 Task: Create a rule from the Routing list, Task moved to a section -> Set Priority in the project AgileHive , set the section as To-Do and set the priority of the task as  High
Action: Mouse moved to (1267, 112)
Screenshot: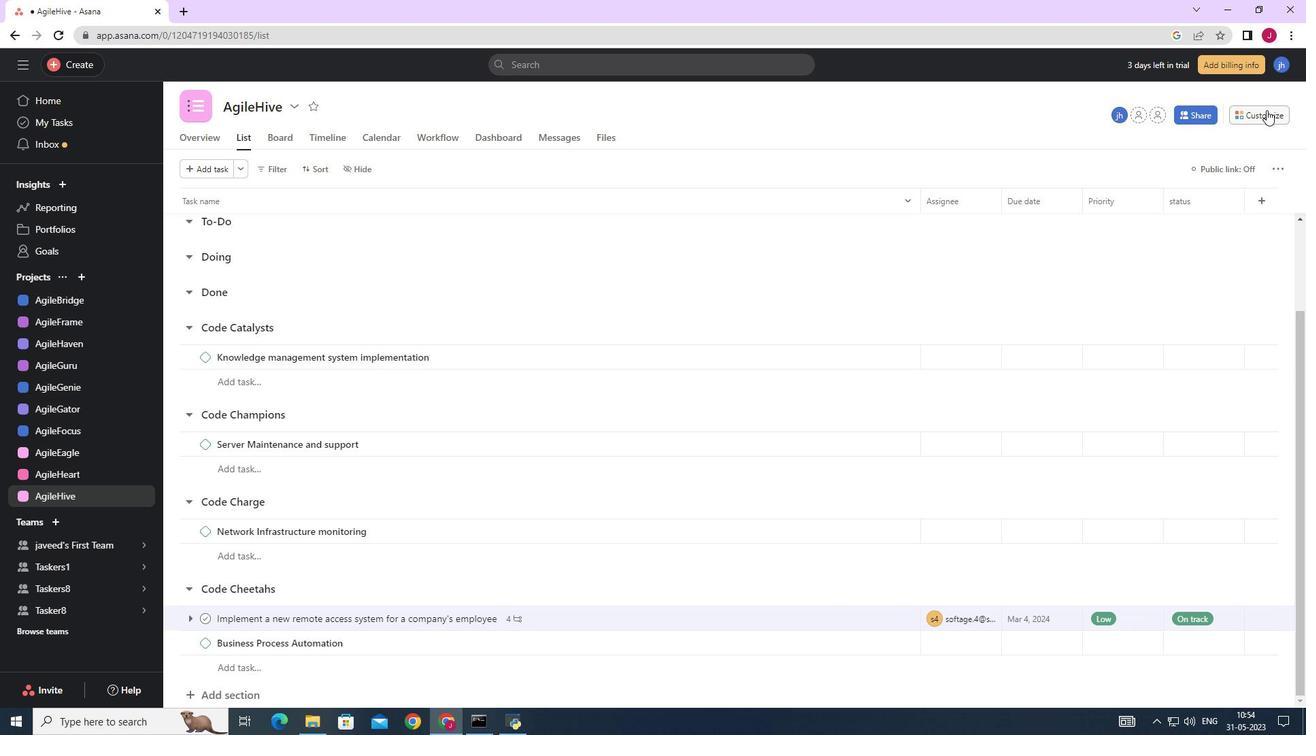 
Action: Mouse pressed left at (1267, 112)
Screenshot: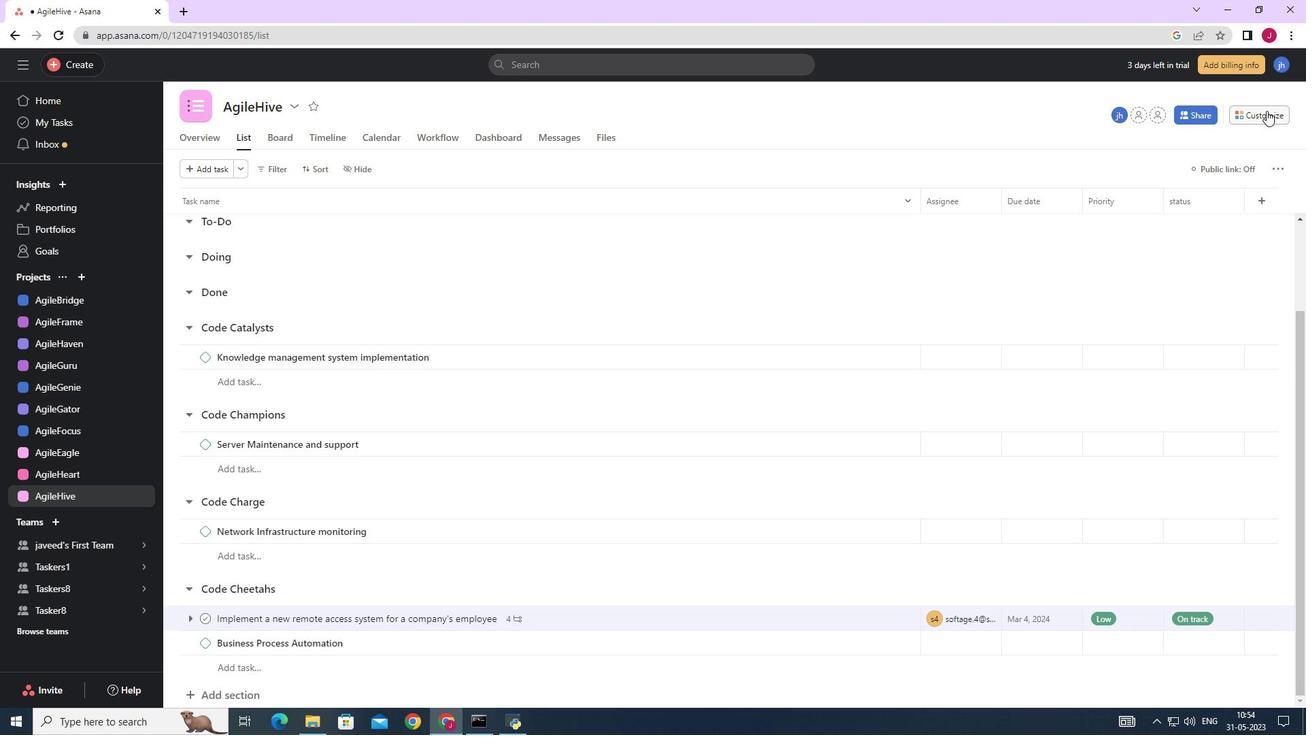 
Action: Mouse moved to (1029, 298)
Screenshot: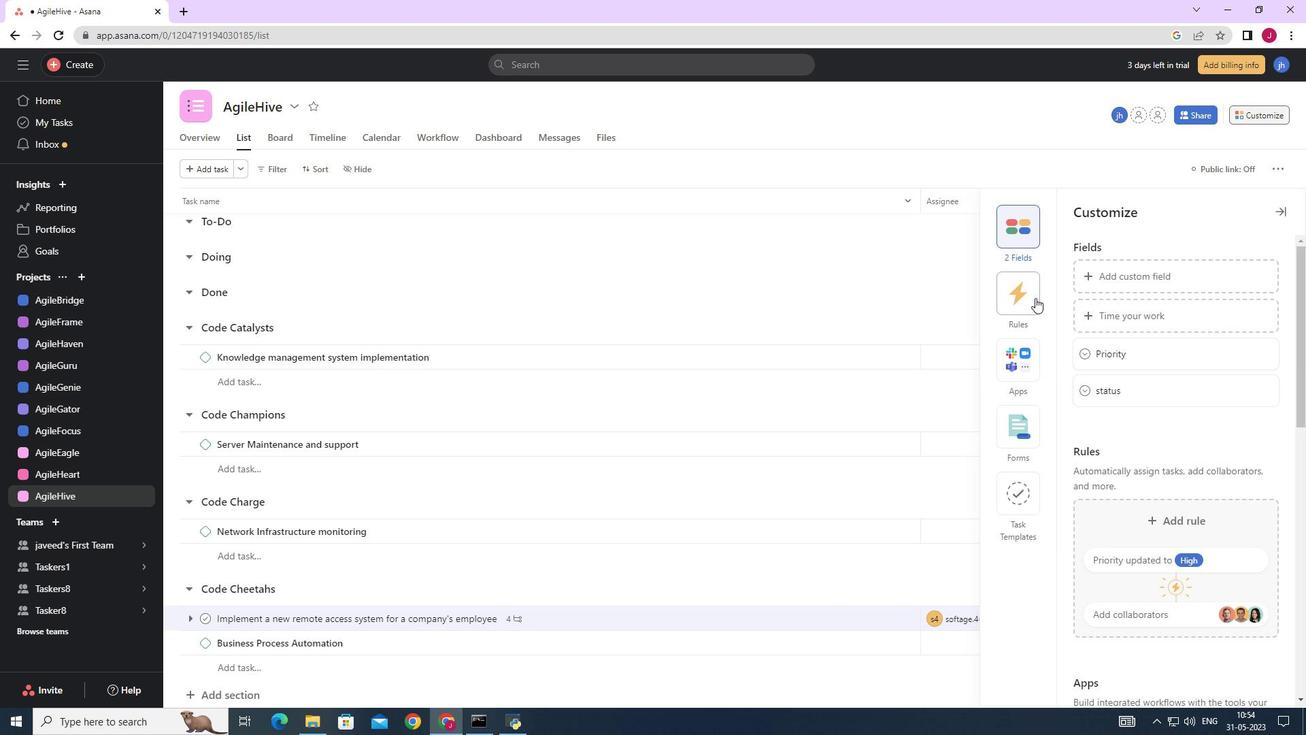 
Action: Mouse pressed left at (1029, 298)
Screenshot: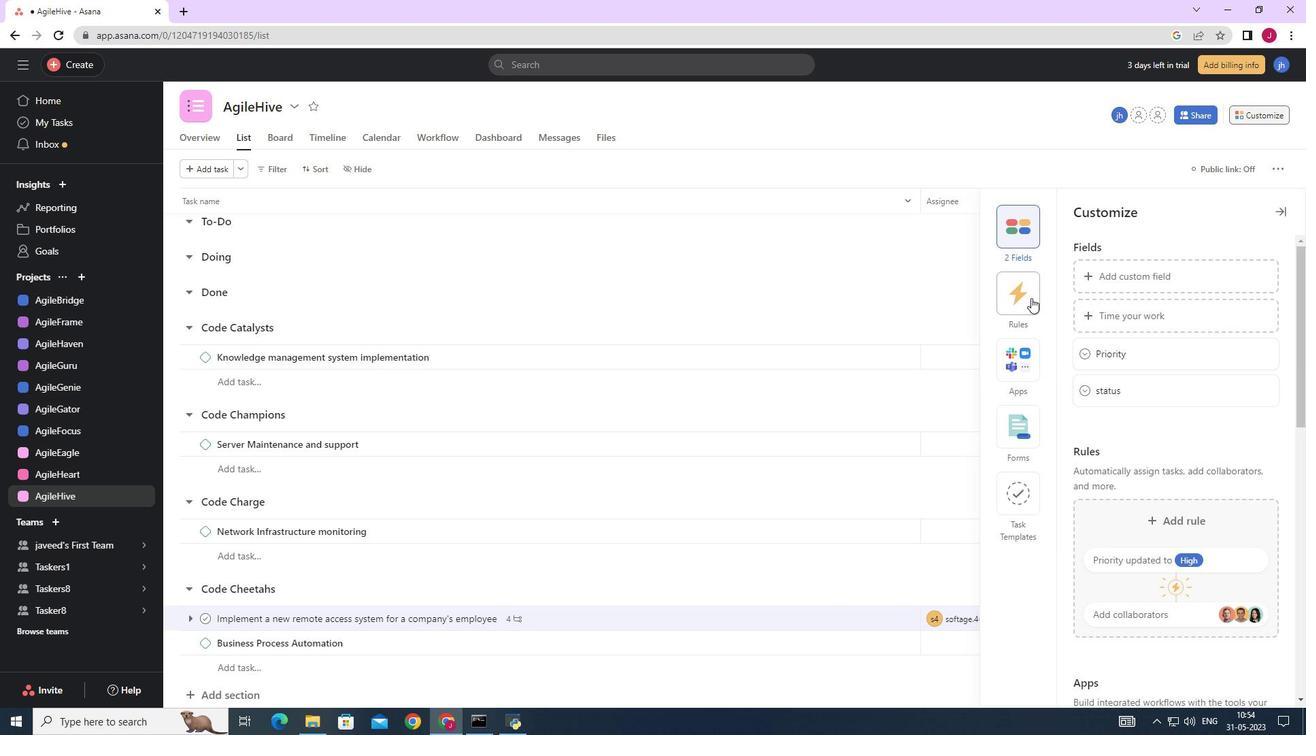 
Action: Mouse moved to (1150, 315)
Screenshot: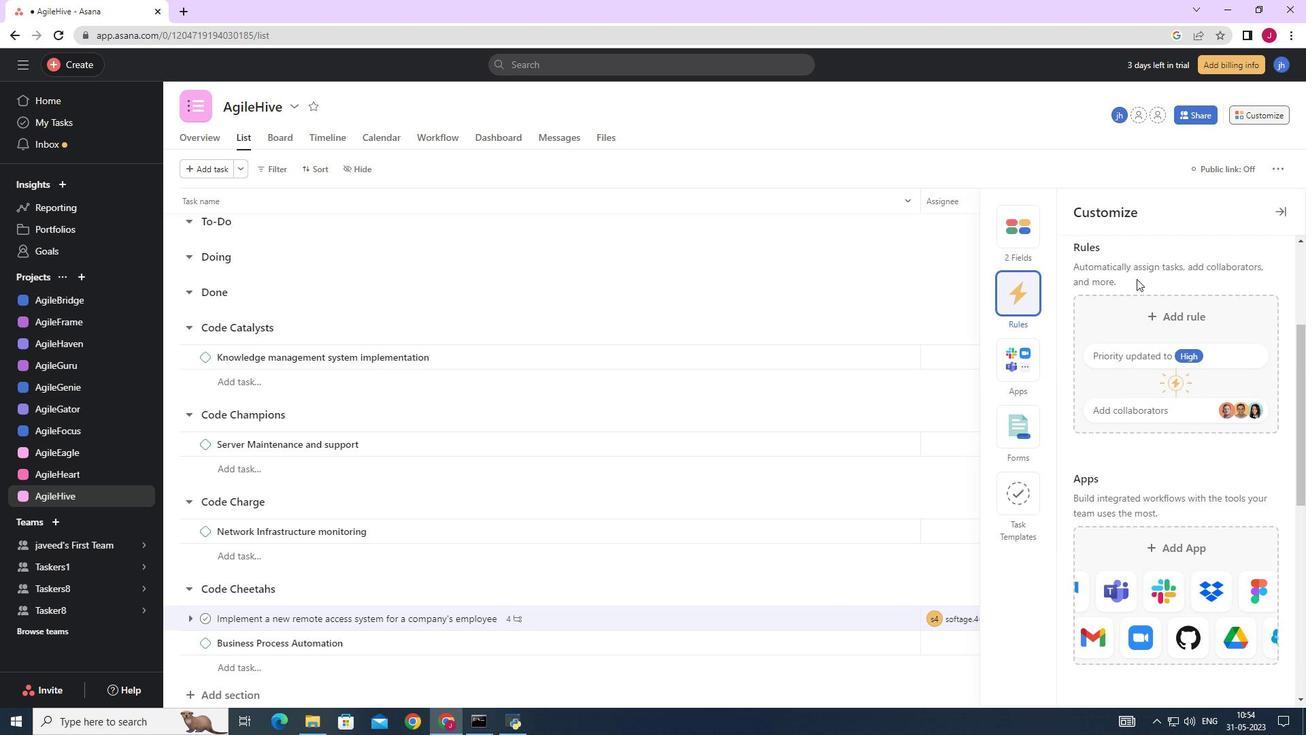 
Action: Mouse pressed left at (1150, 315)
Screenshot: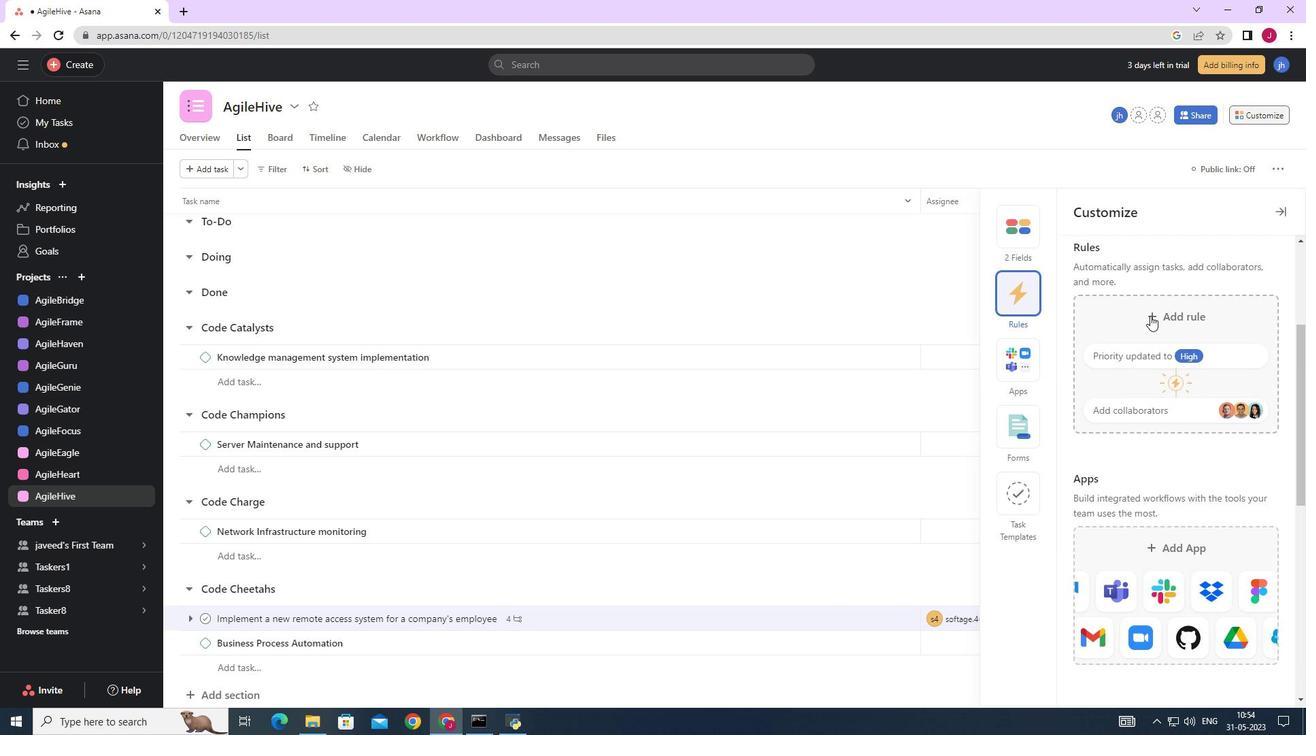 
Action: Mouse moved to (281, 174)
Screenshot: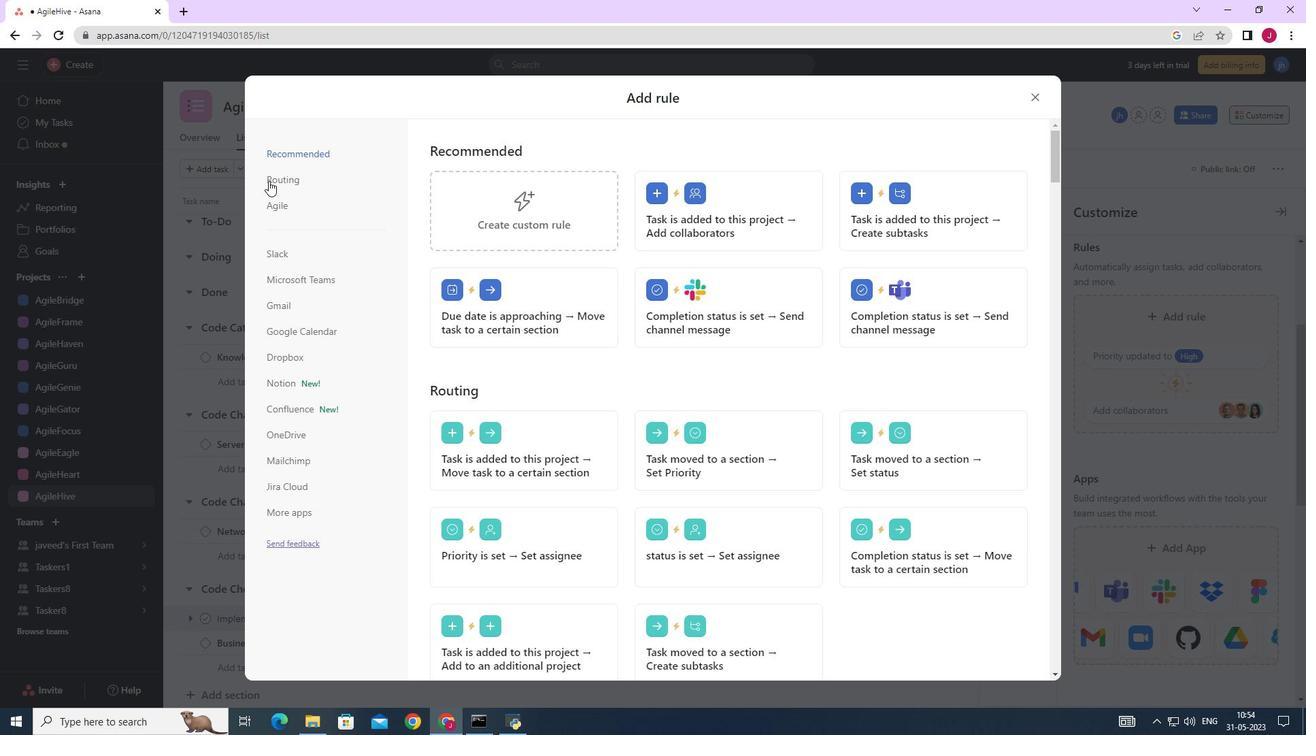 
Action: Mouse pressed left at (281, 174)
Screenshot: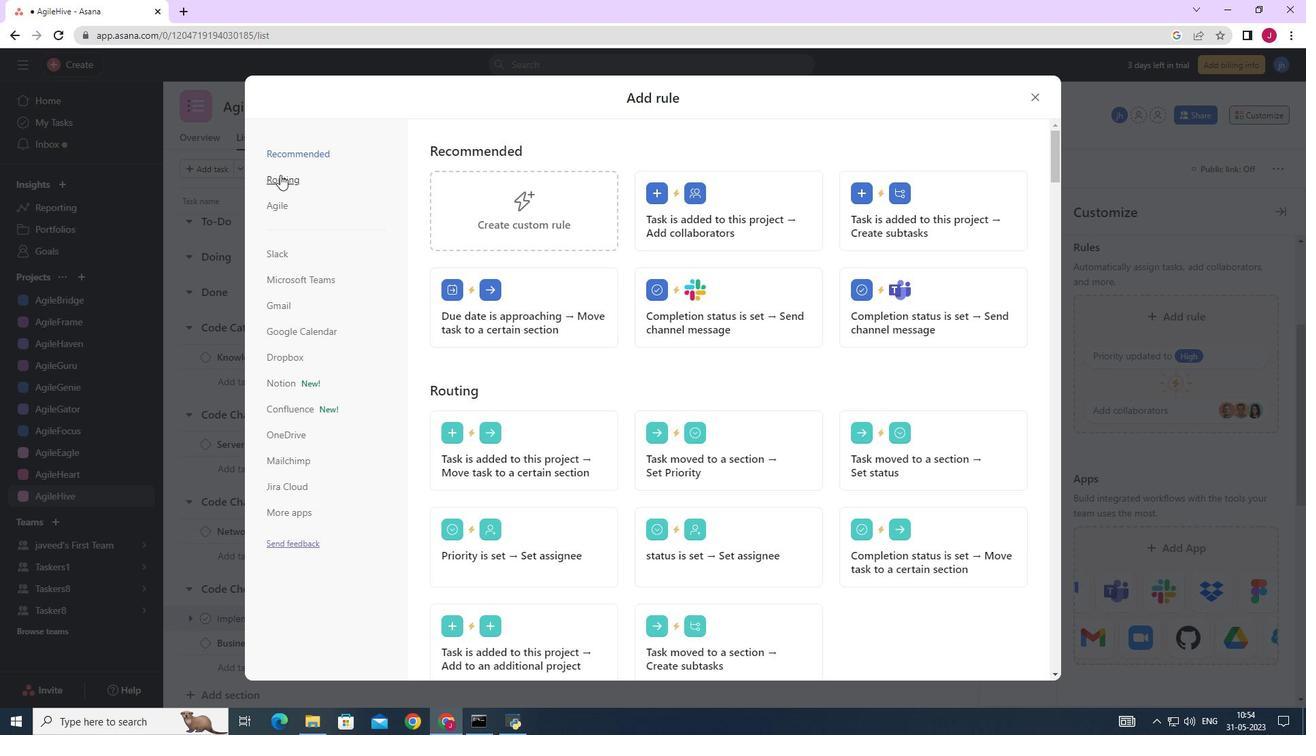 
Action: Mouse moved to (710, 219)
Screenshot: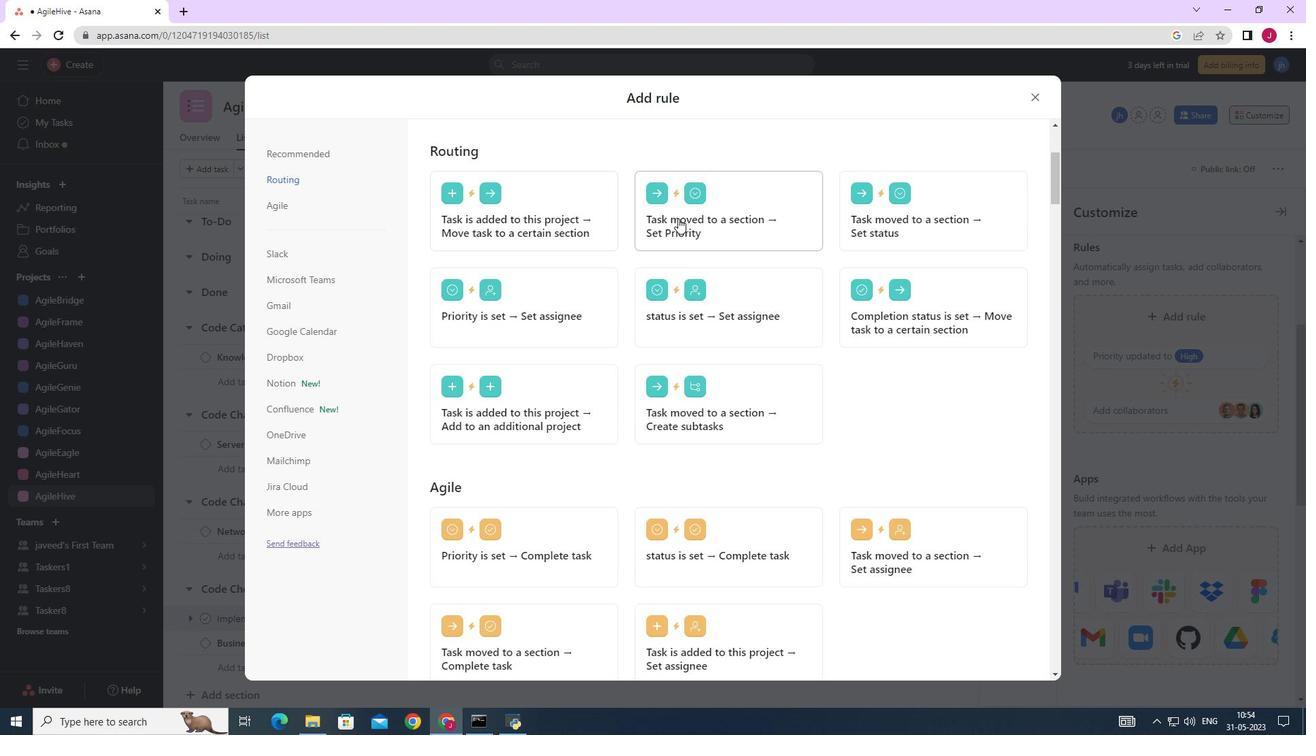 
Action: Mouse pressed left at (710, 219)
Screenshot: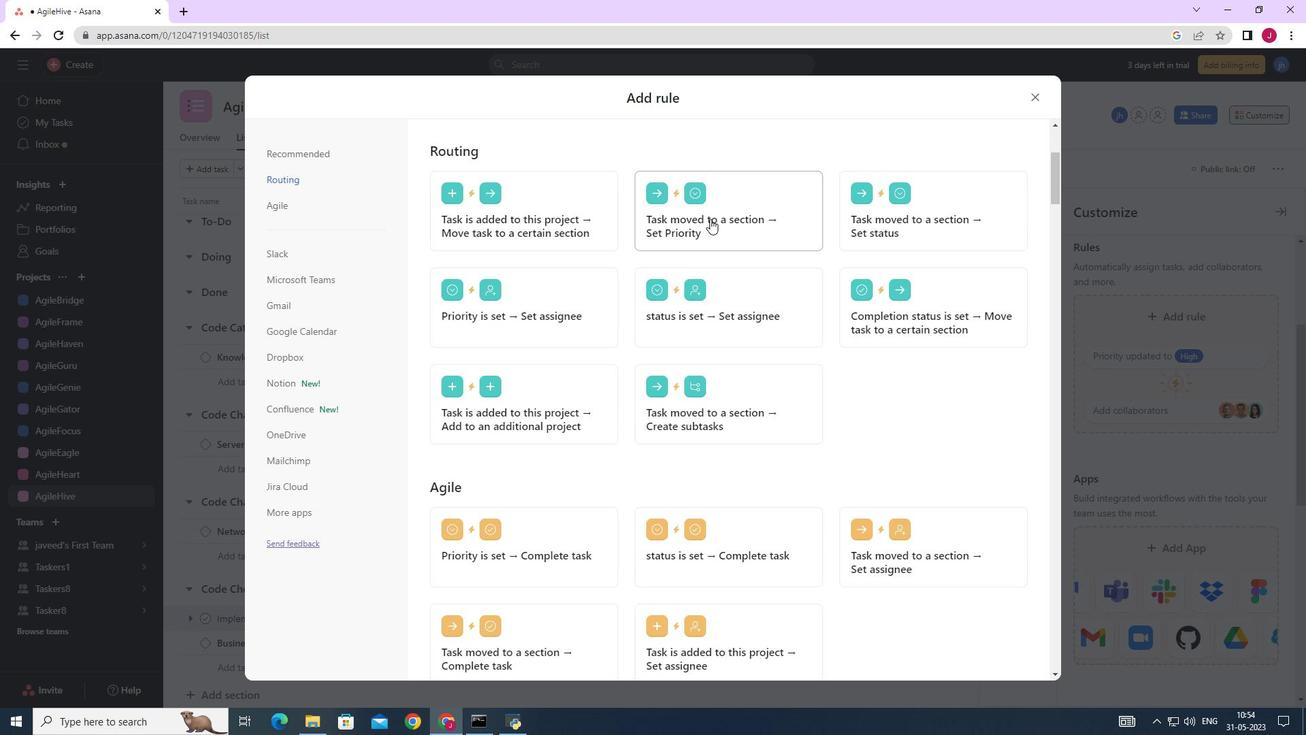 
Action: Mouse moved to (543, 366)
Screenshot: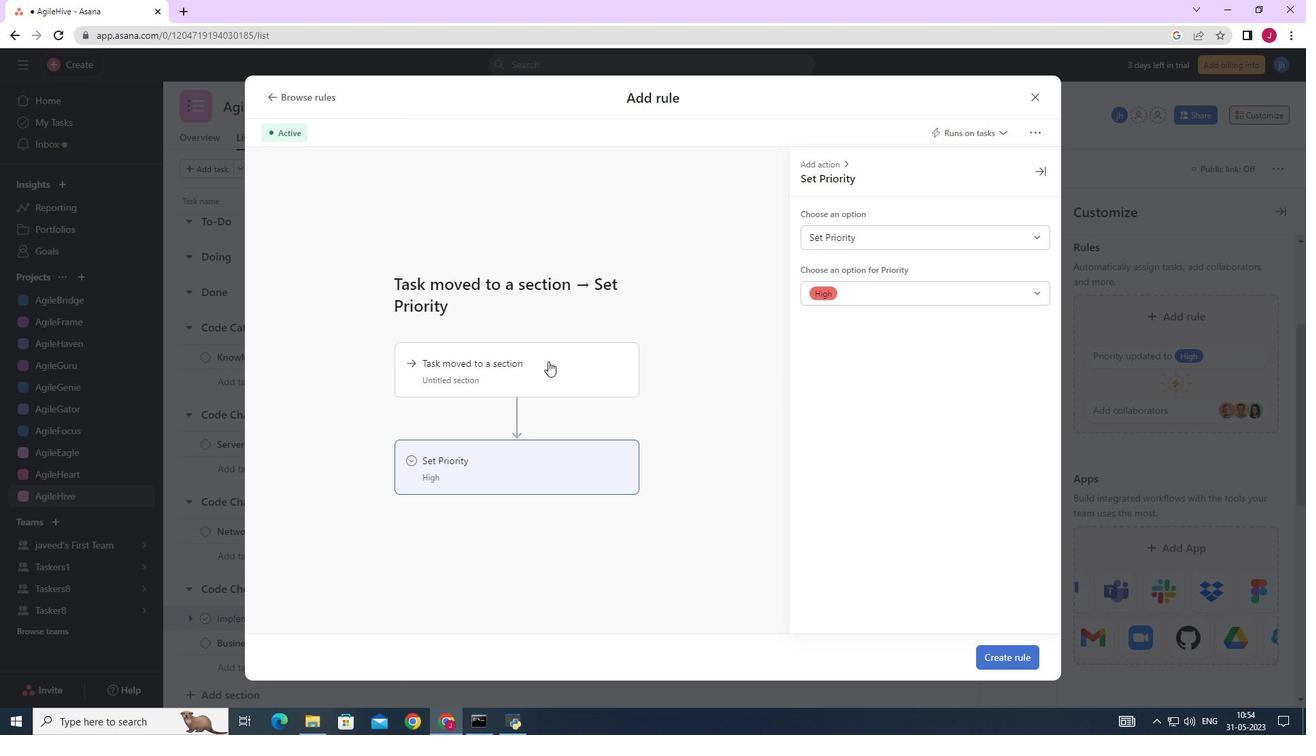 
Action: Mouse pressed left at (543, 366)
Screenshot: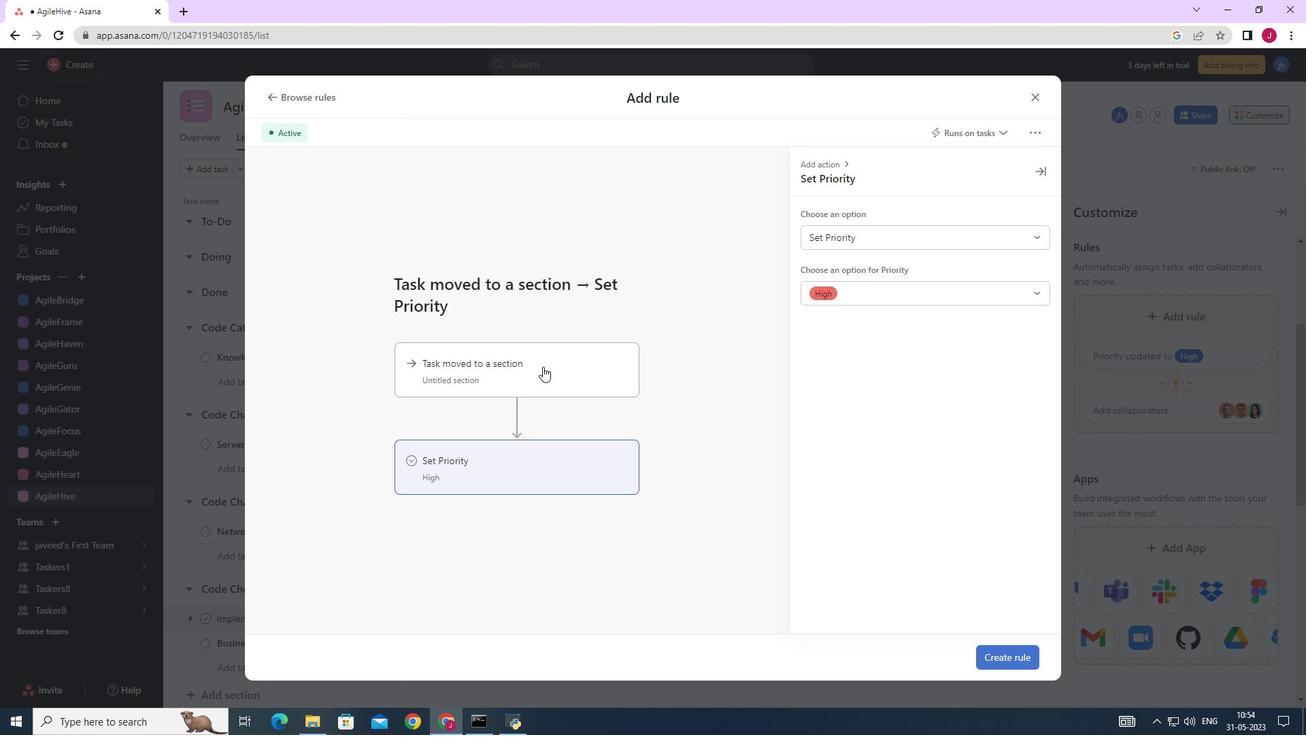 
Action: Mouse moved to (836, 236)
Screenshot: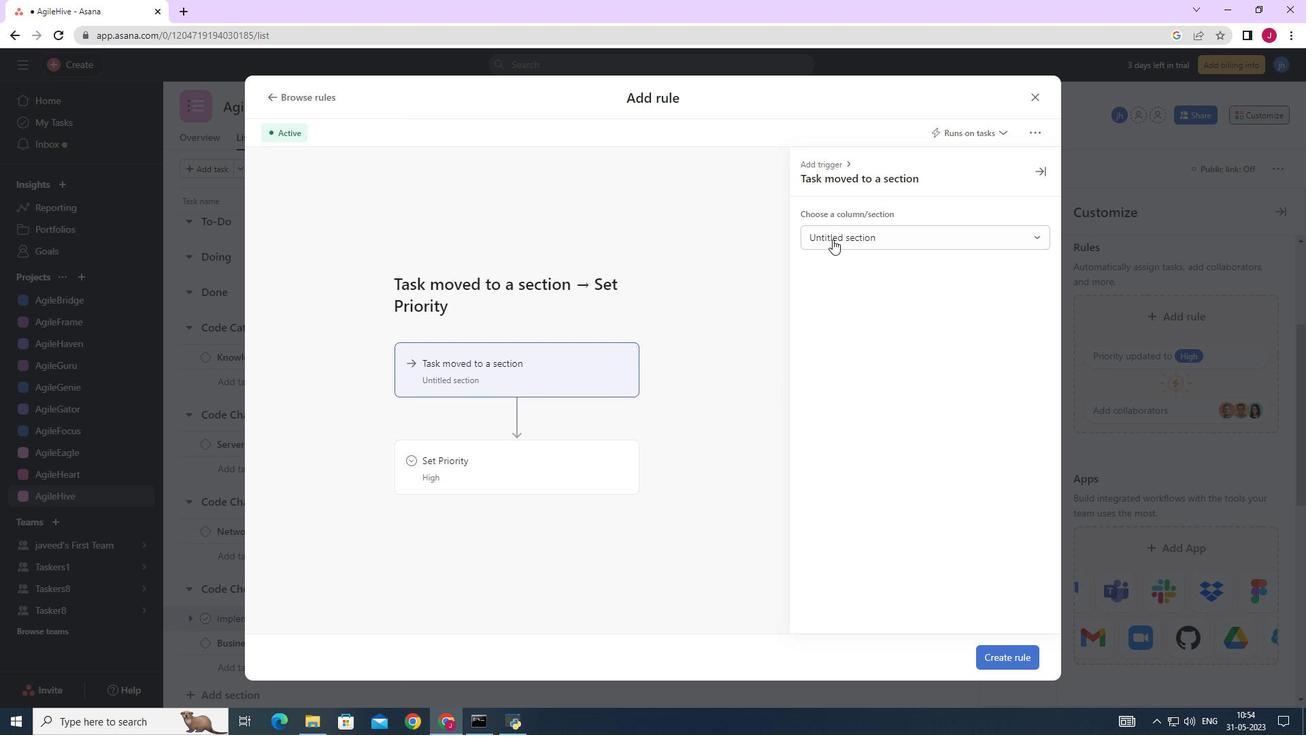 
Action: Mouse pressed left at (836, 236)
Screenshot: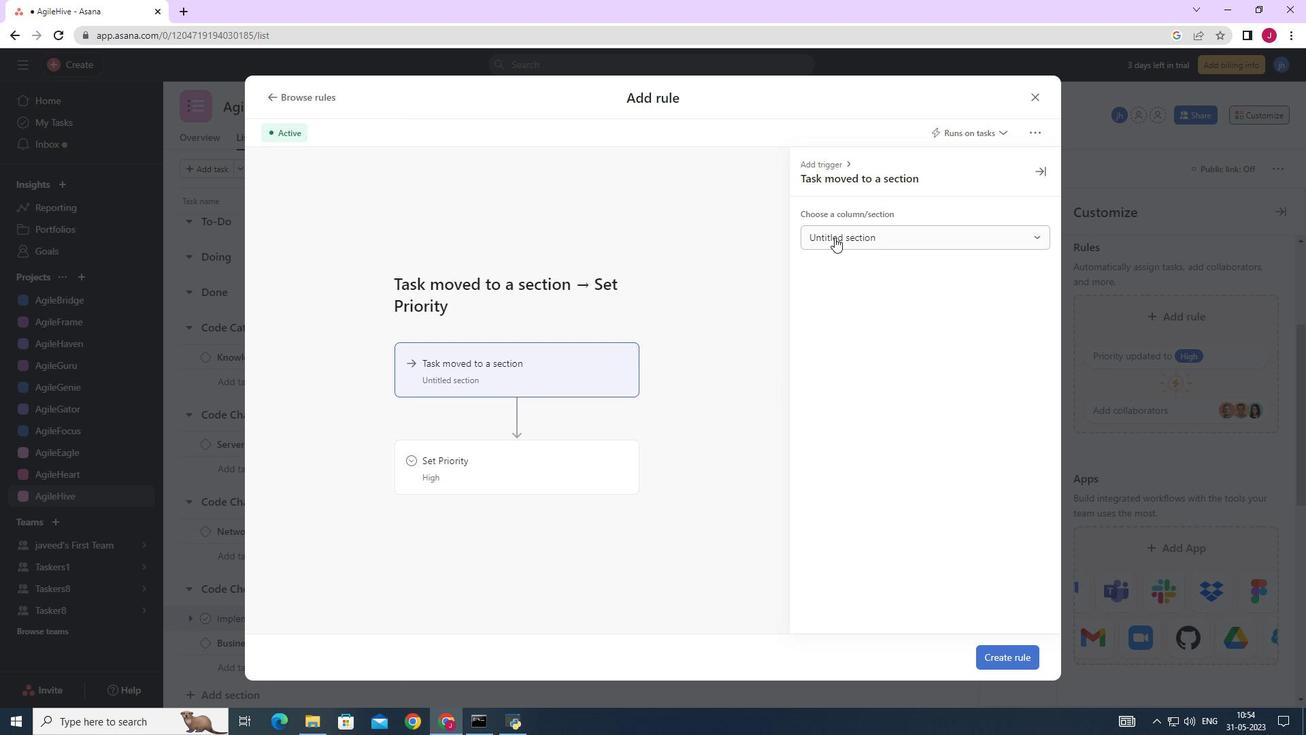
Action: Mouse moved to (847, 289)
Screenshot: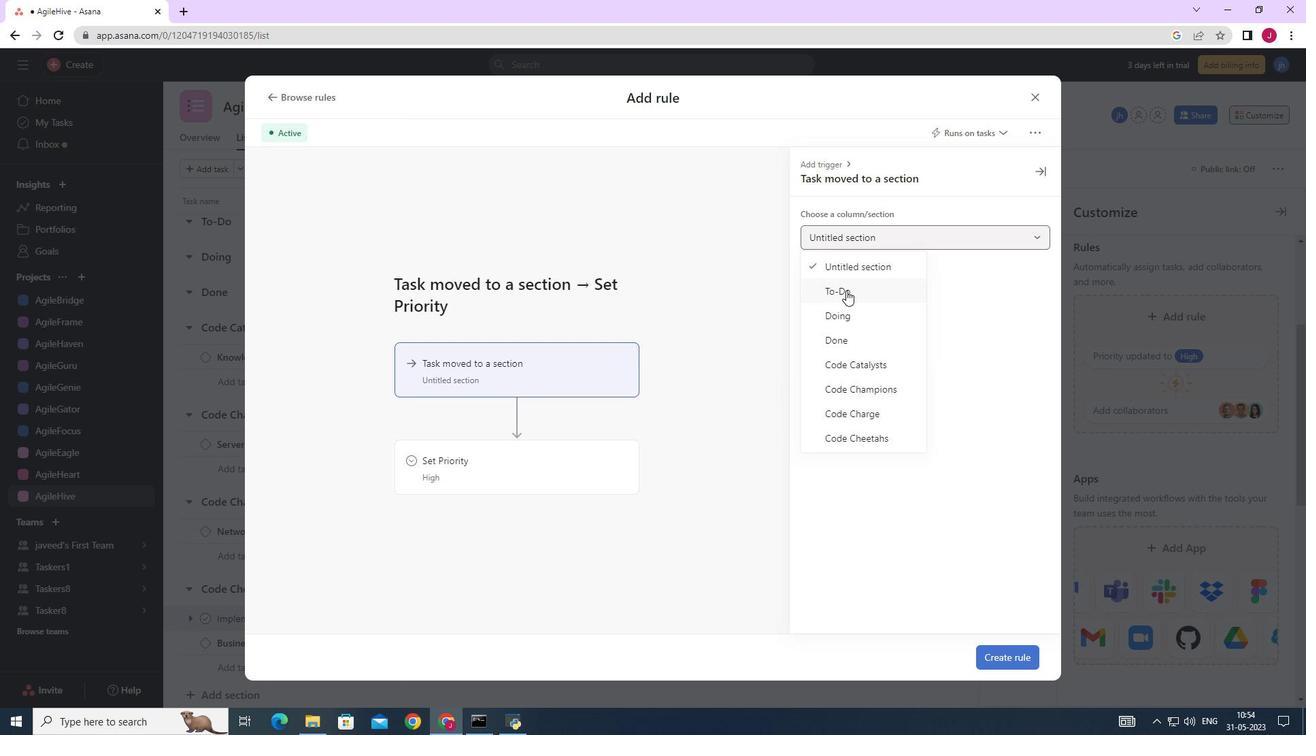
Action: Mouse pressed left at (847, 289)
Screenshot: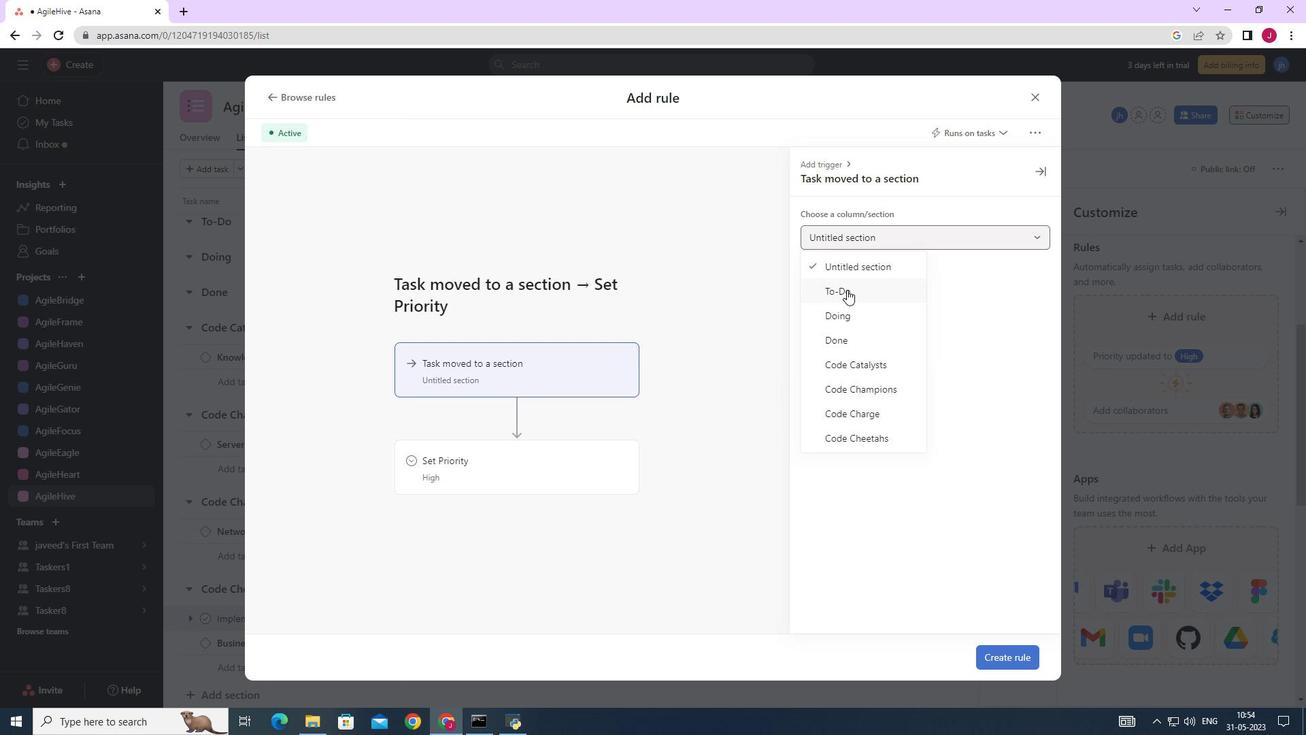 
Action: Mouse moved to (485, 468)
Screenshot: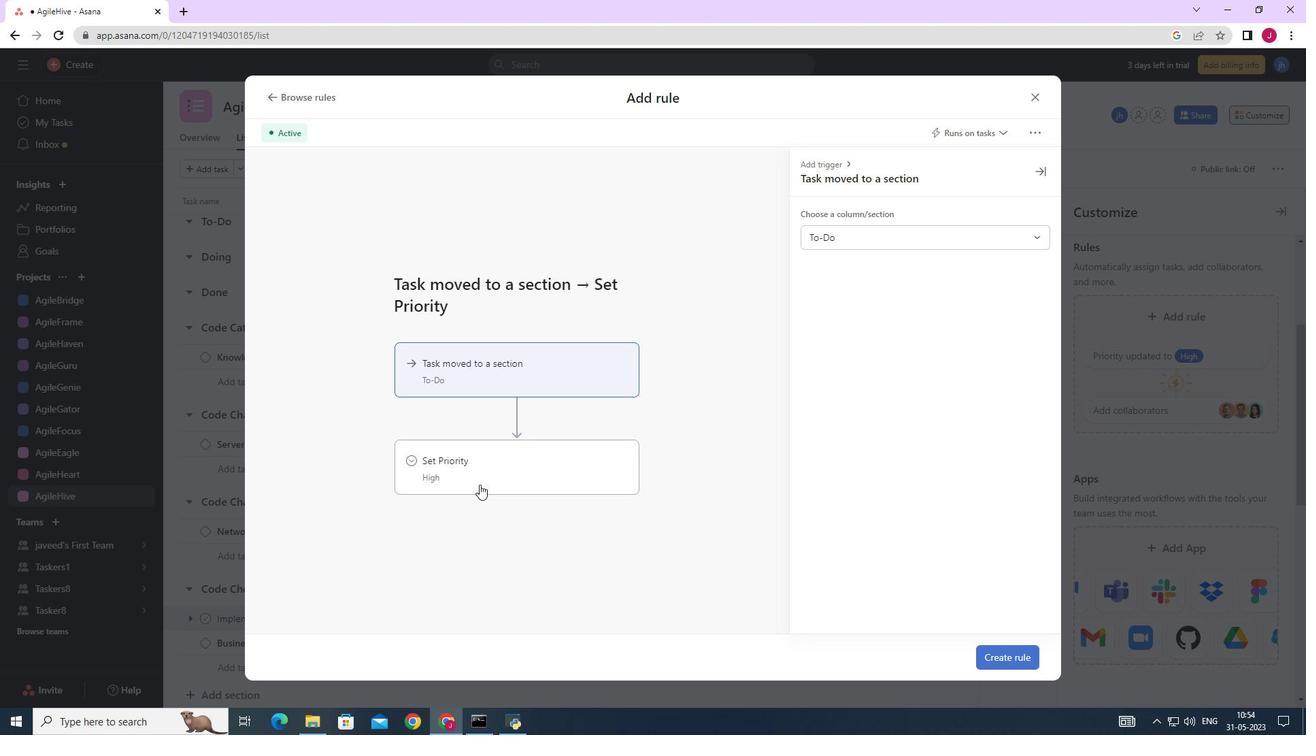 
Action: Mouse pressed left at (485, 468)
Screenshot: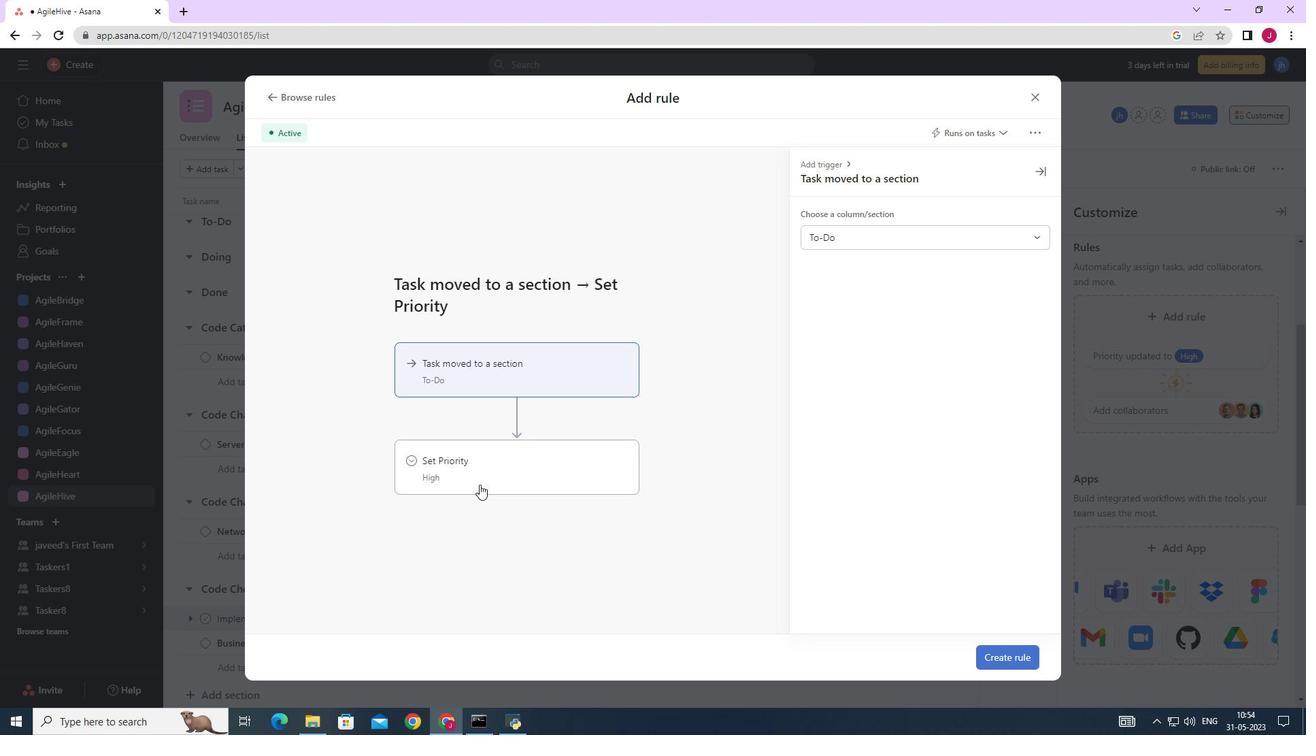 
Action: Mouse moved to (883, 235)
Screenshot: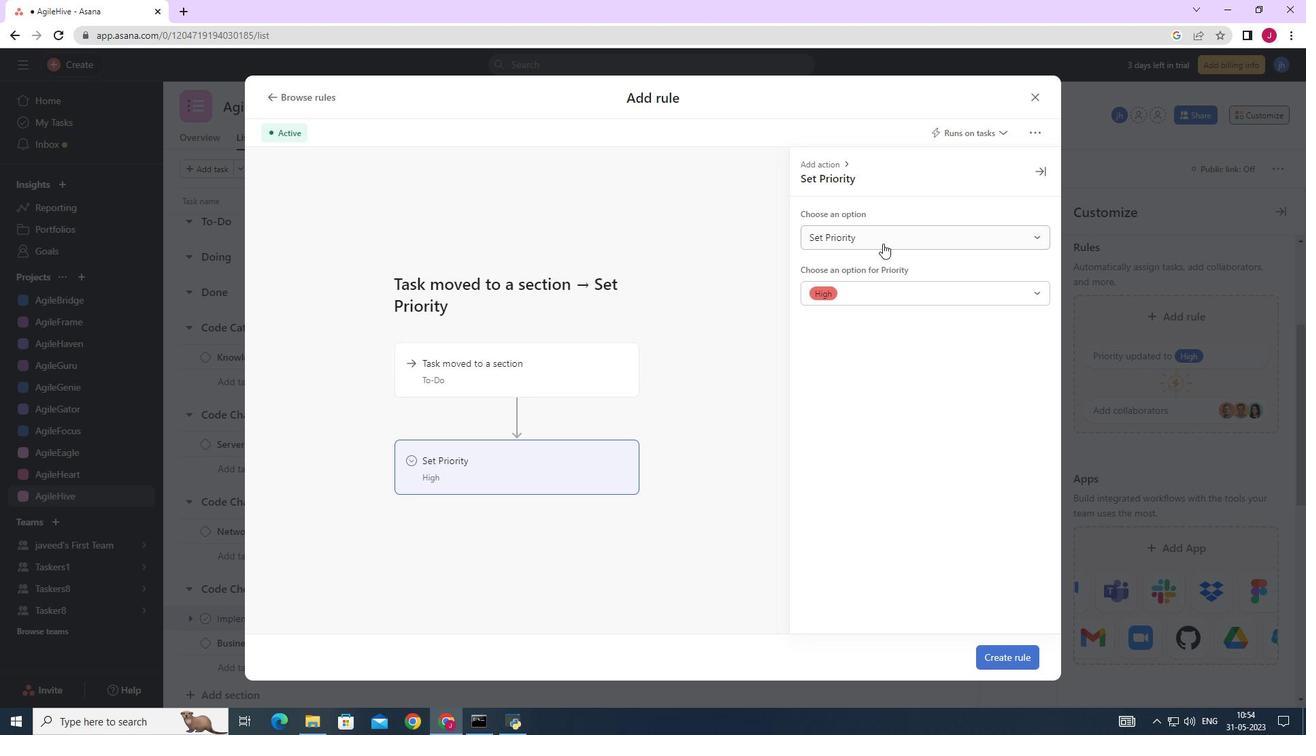 
Action: Mouse pressed left at (883, 235)
Screenshot: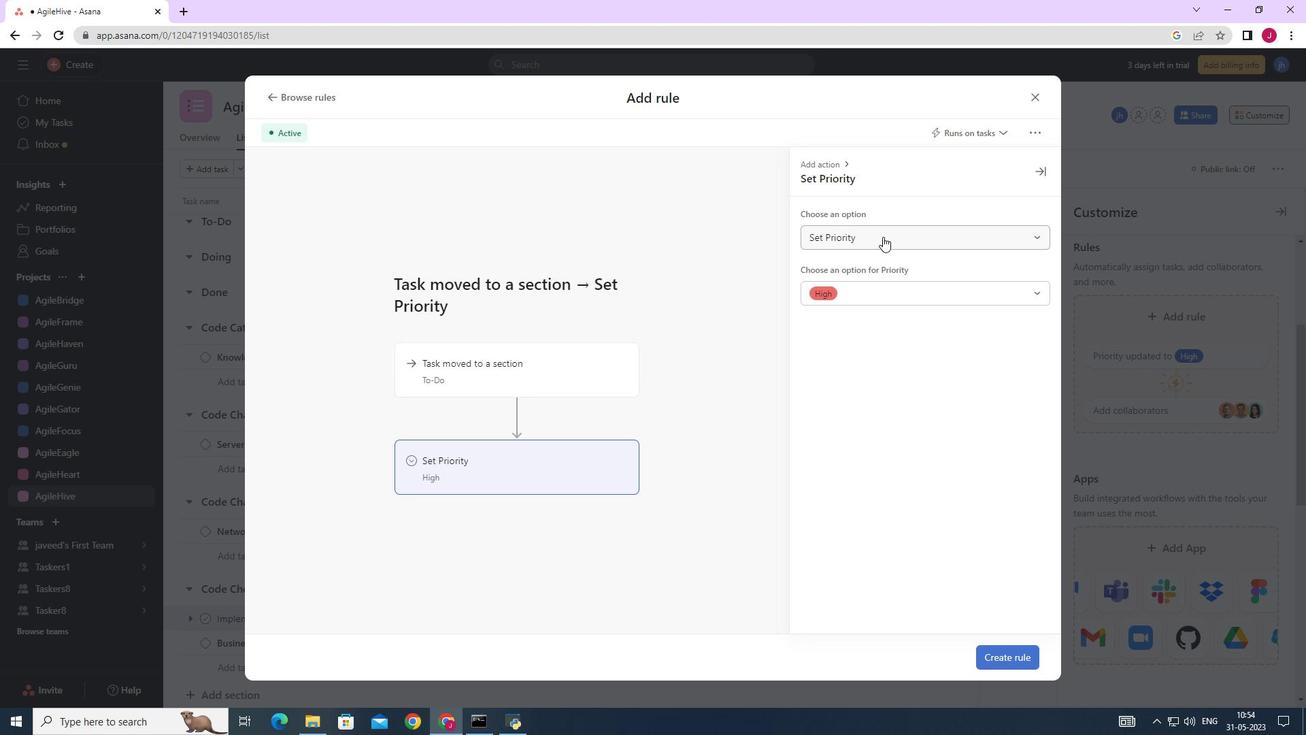 
Action: Mouse moved to (842, 270)
Screenshot: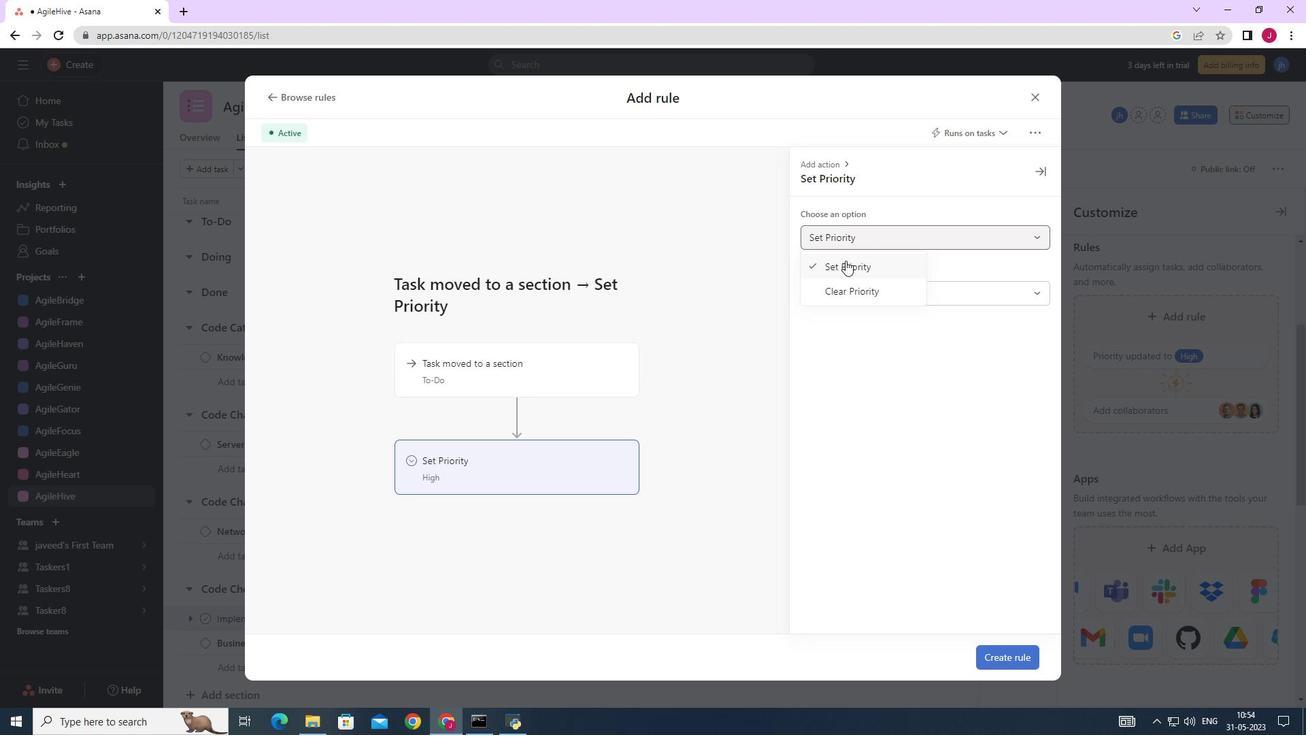
Action: Mouse pressed left at (842, 270)
Screenshot: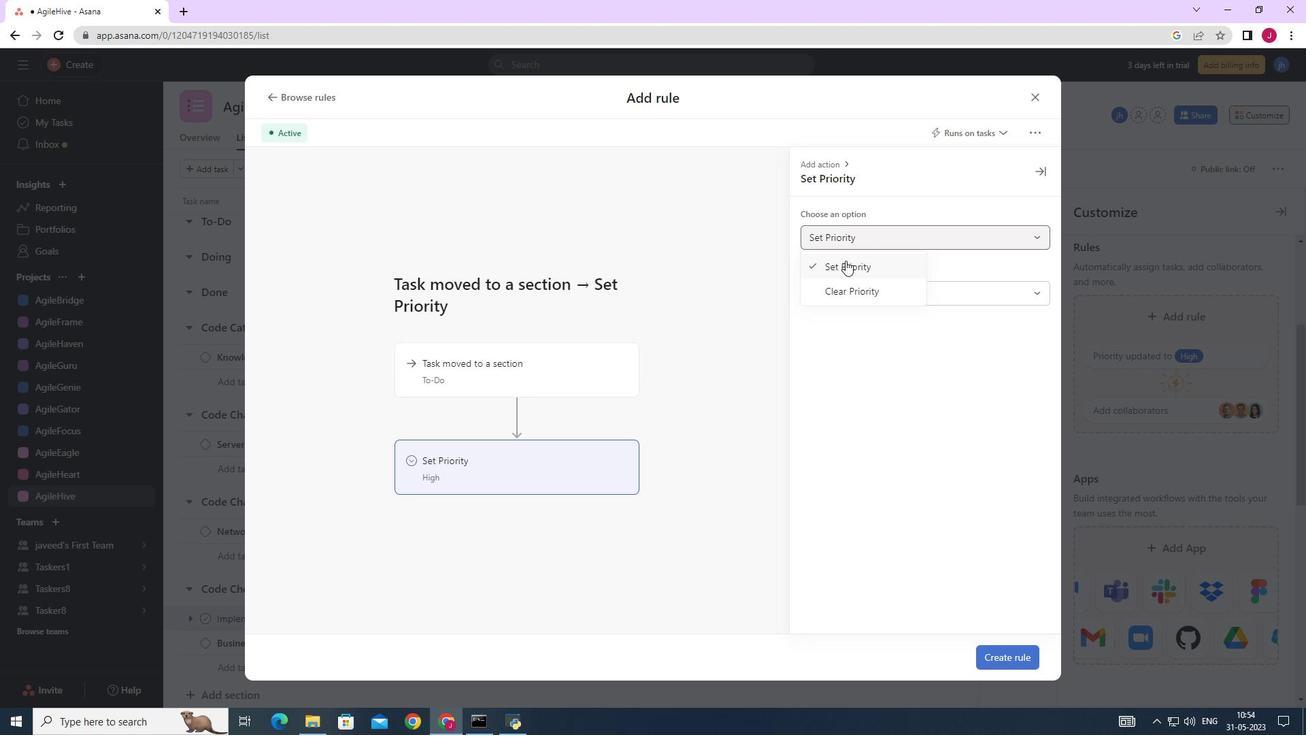 
Action: Mouse moved to (840, 291)
Screenshot: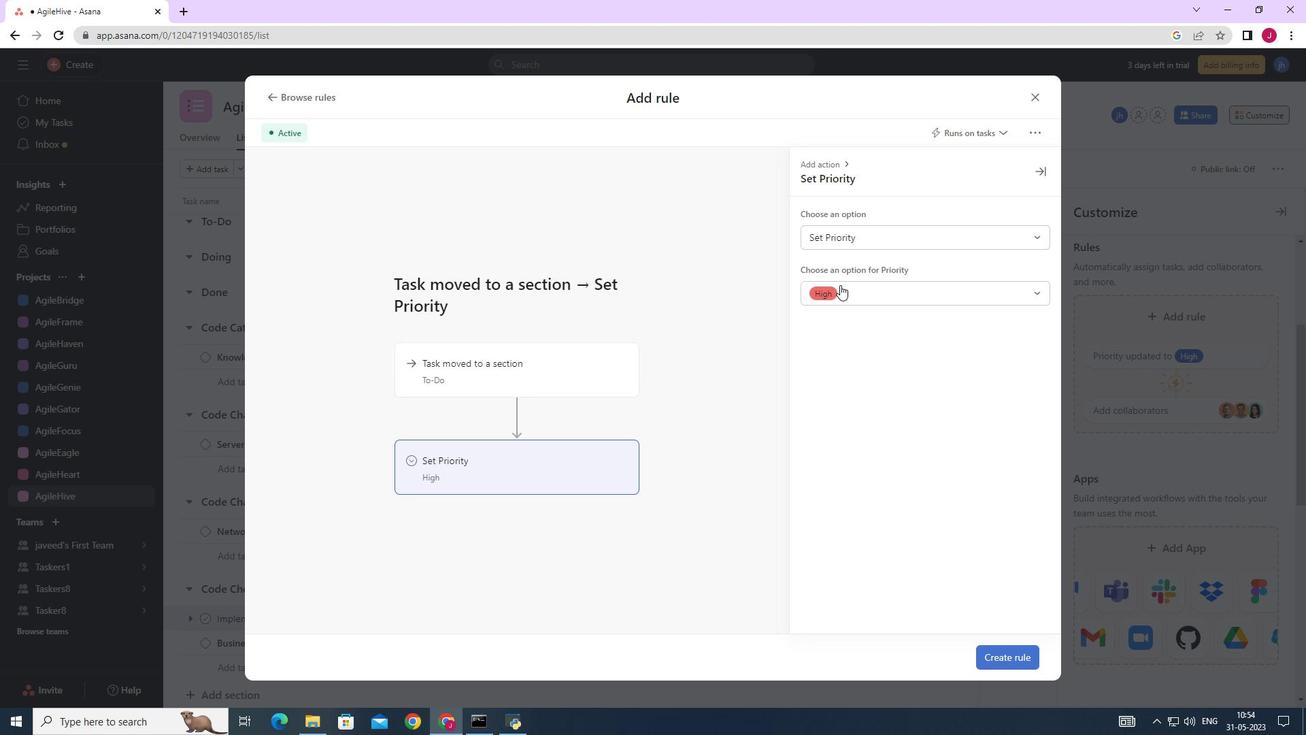
Action: Mouse pressed left at (840, 291)
Screenshot: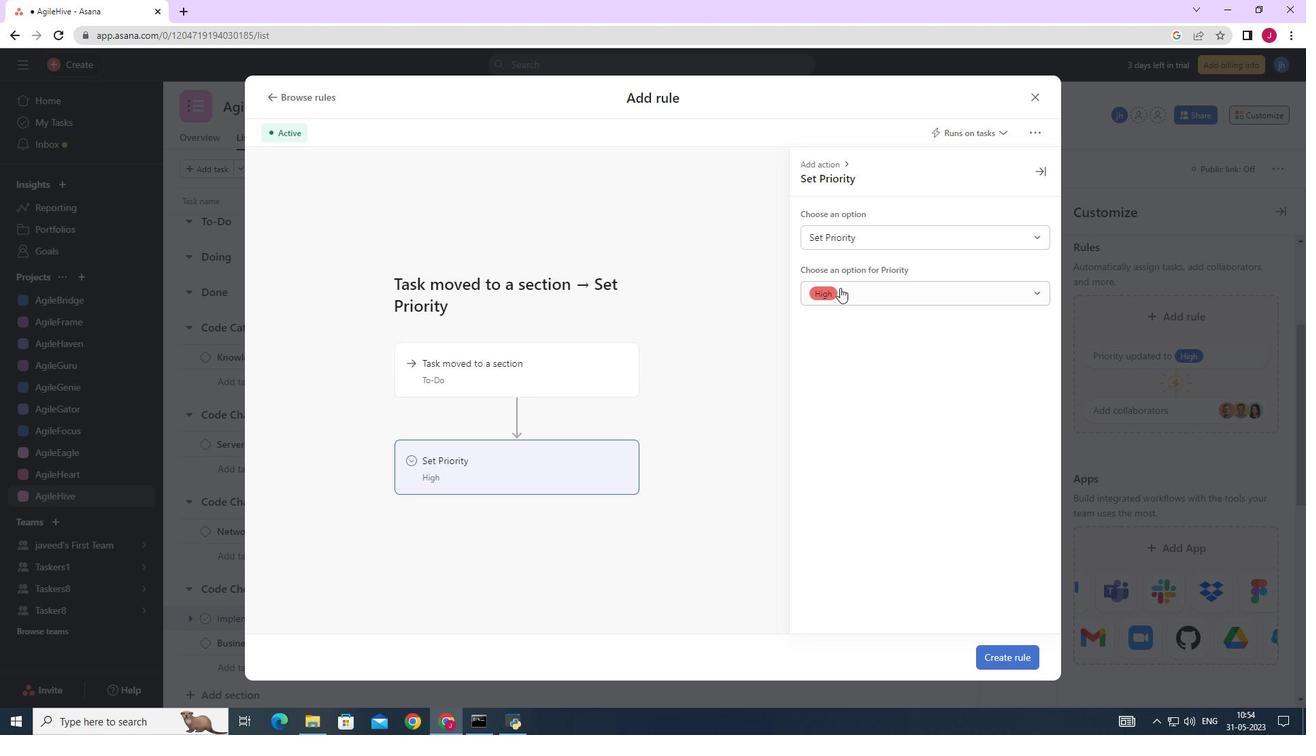 
Action: Mouse moved to (843, 323)
Screenshot: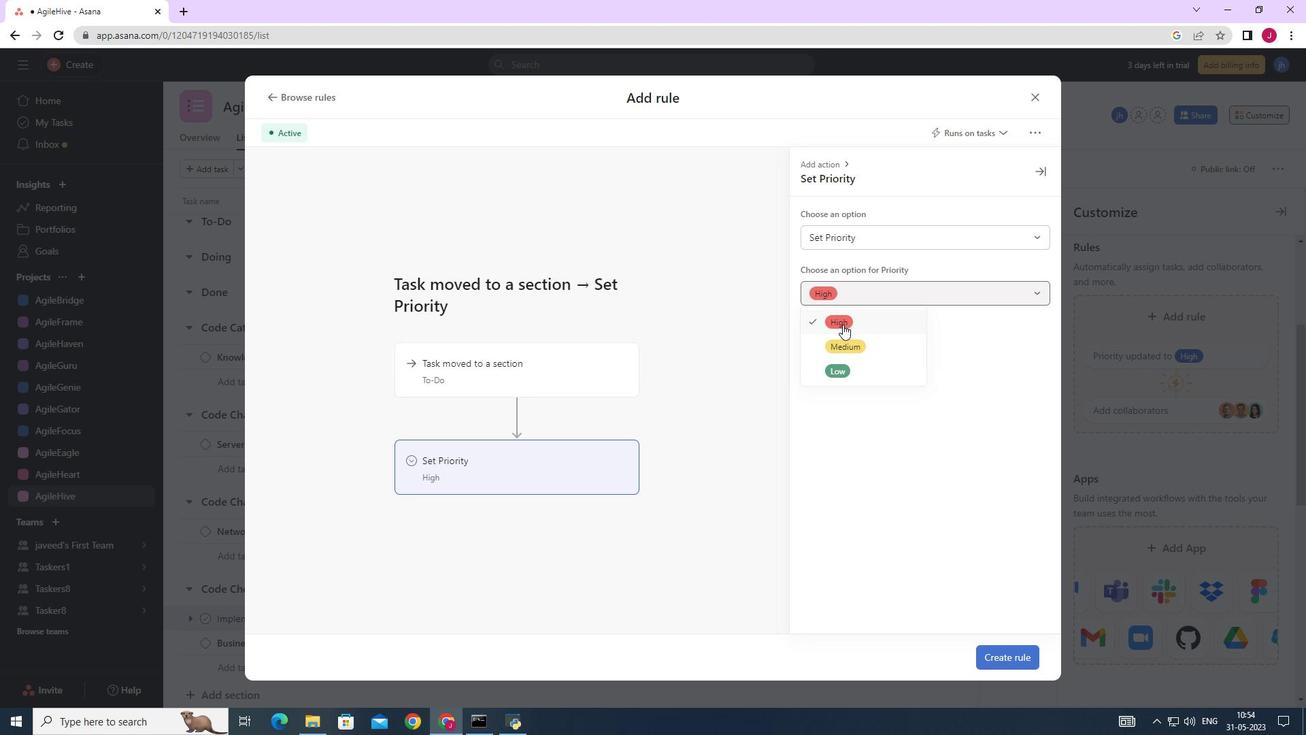 
Action: Mouse pressed left at (843, 323)
Screenshot: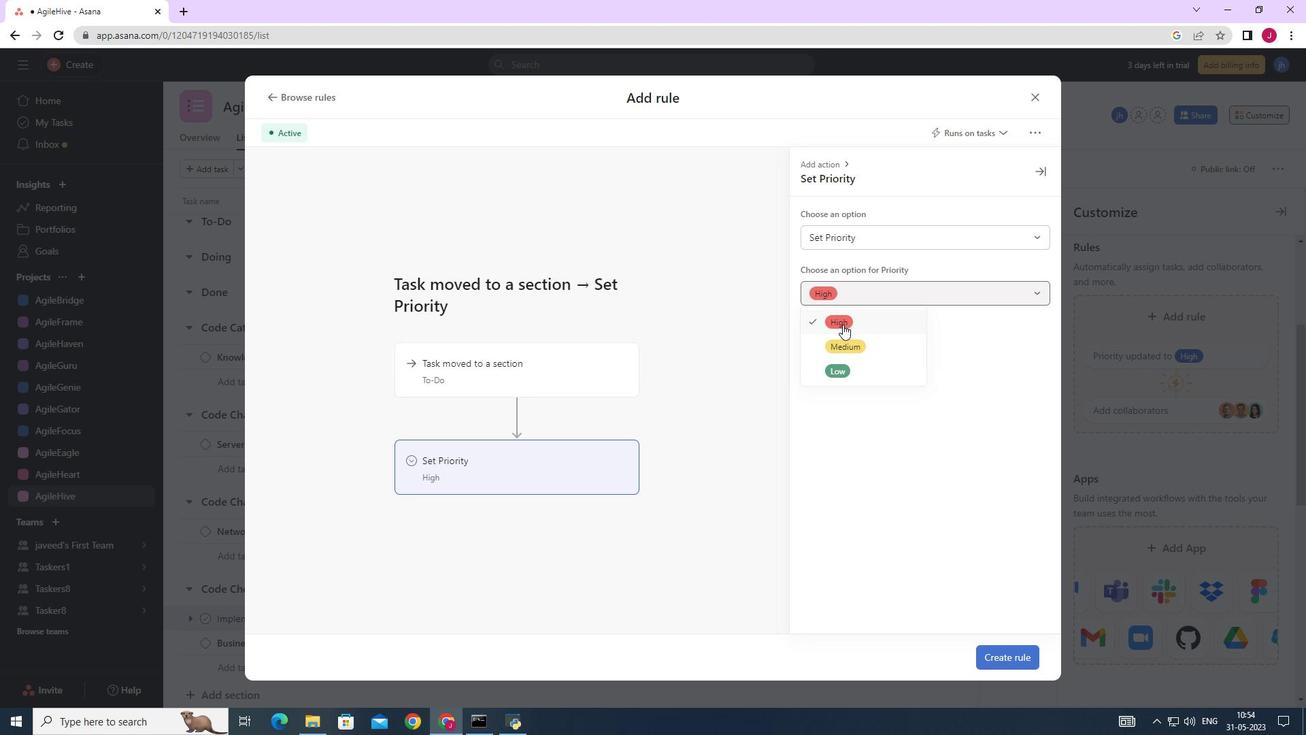 
Action: Mouse moved to (1015, 658)
Screenshot: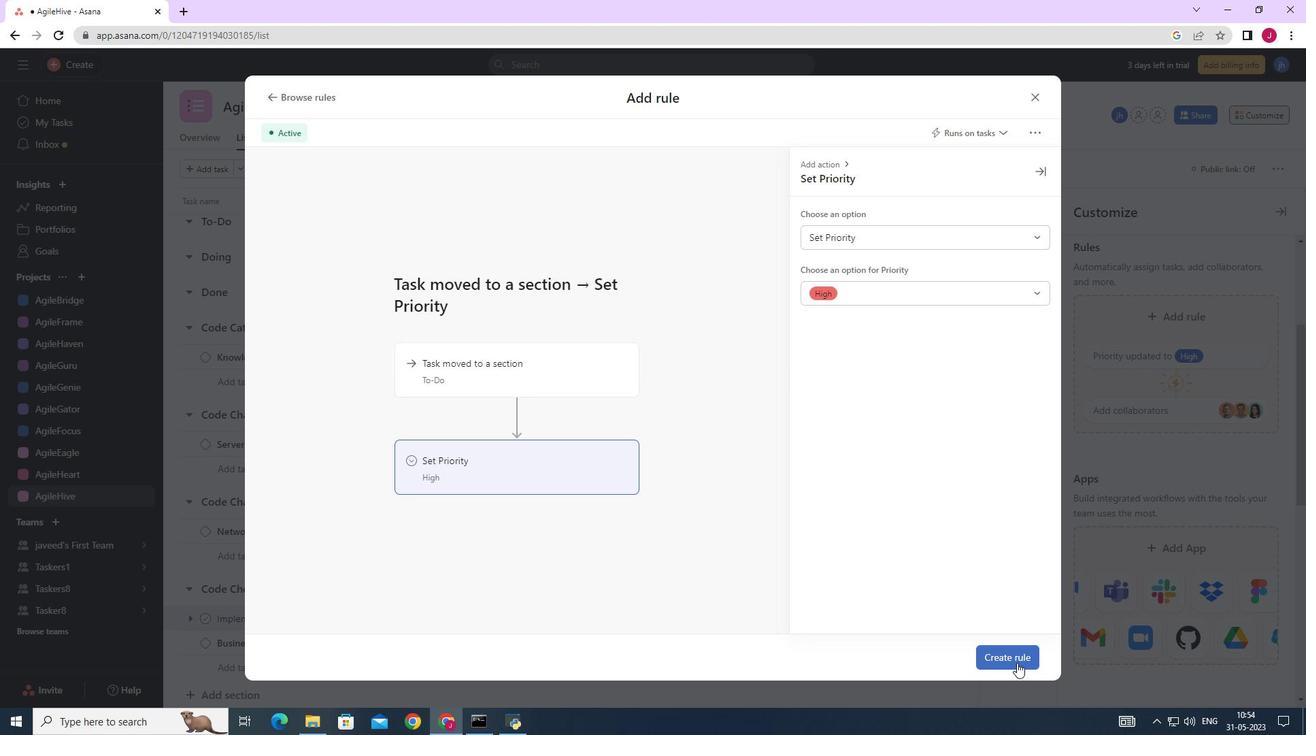 
Action: Mouse pressed left at (1015, 658)
Screenshot: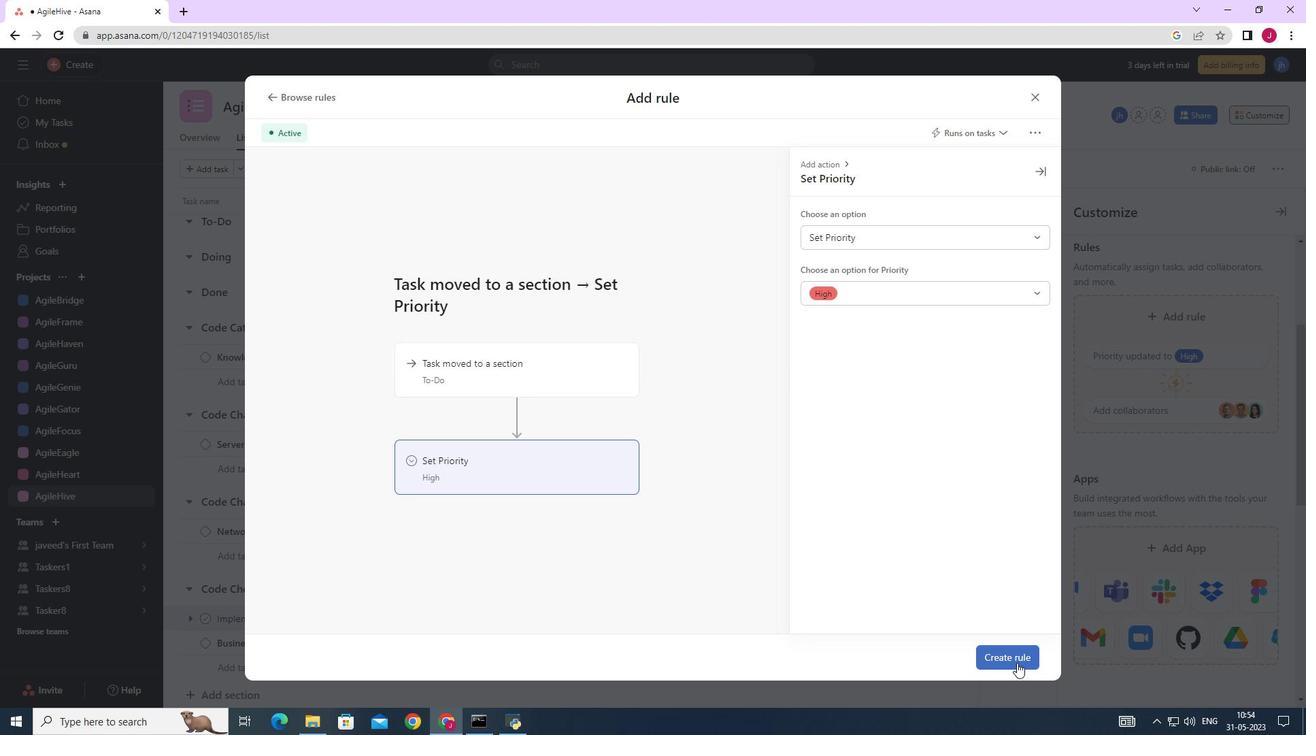 
Action: Mouse moved to (917, 509)
Screenshot: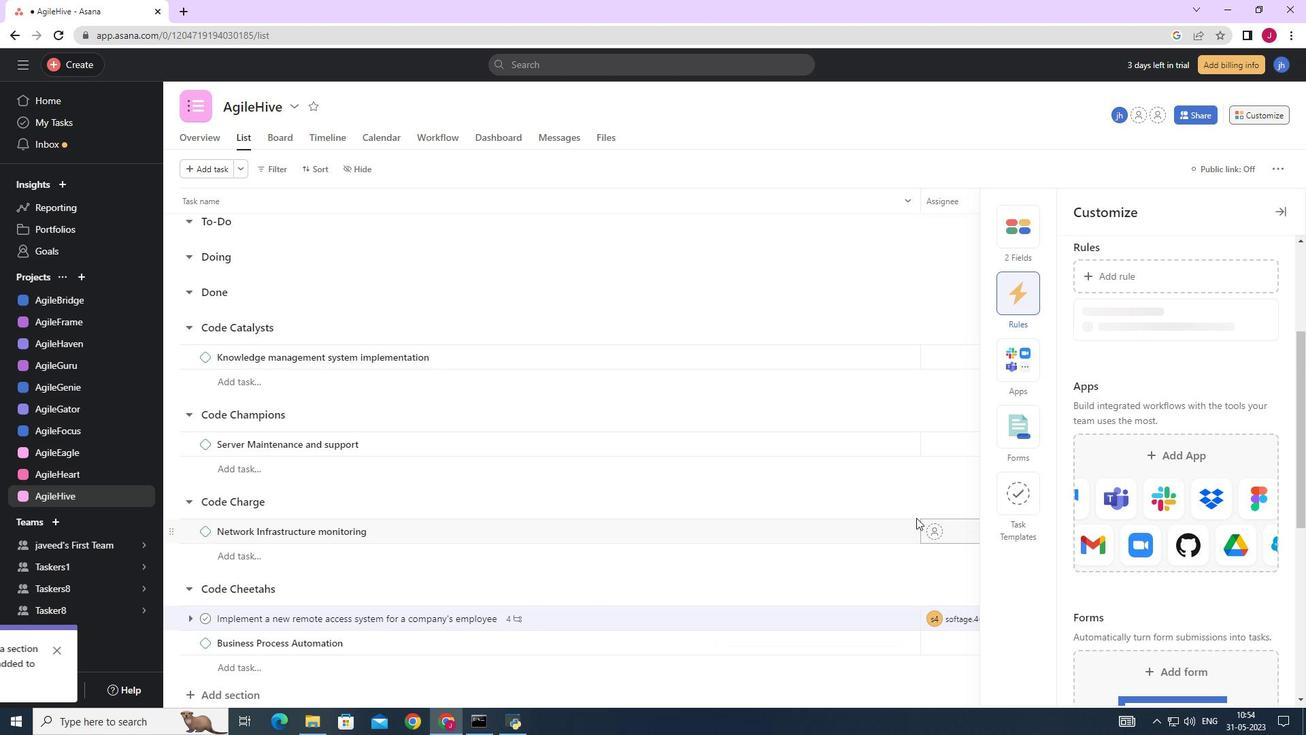 
